 Task: Create a section Analytics Implementation Sprint and in the section, add a milestone Chatbot Integration in the project AgileConnection
Action: Mouse moved to (172, 340)
Screenshot: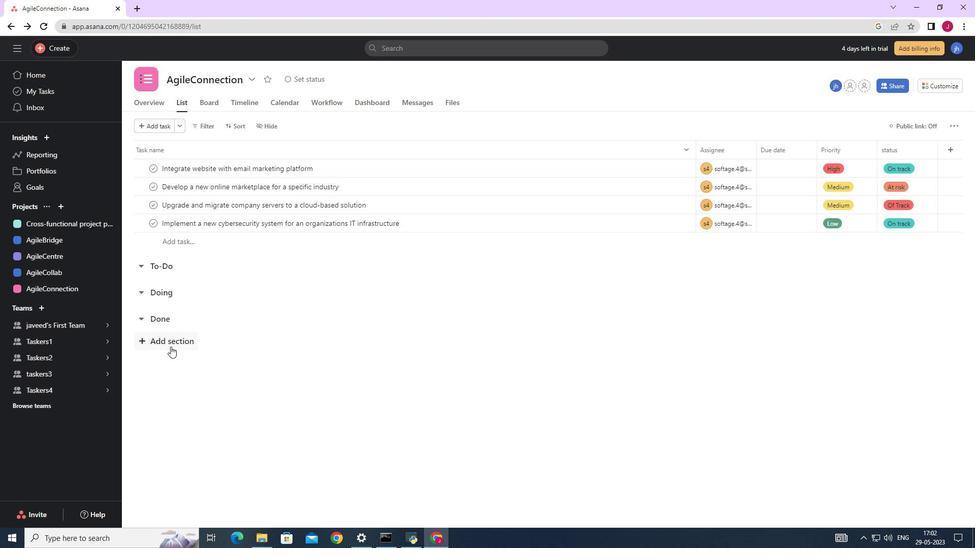 
Action: Mouse pressed left at (172, 340)
Screenshot: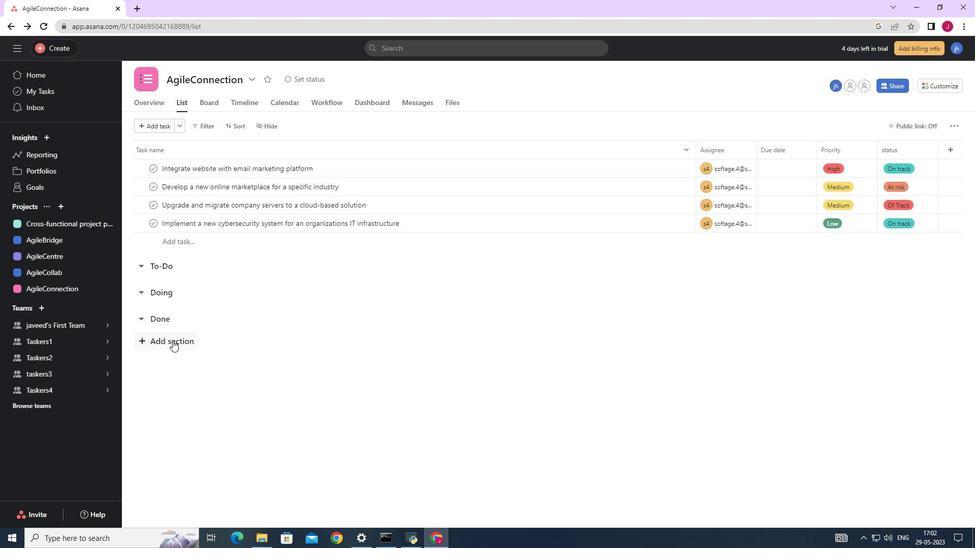 
Action: Mouse moved to (294, 203)
Screenshot: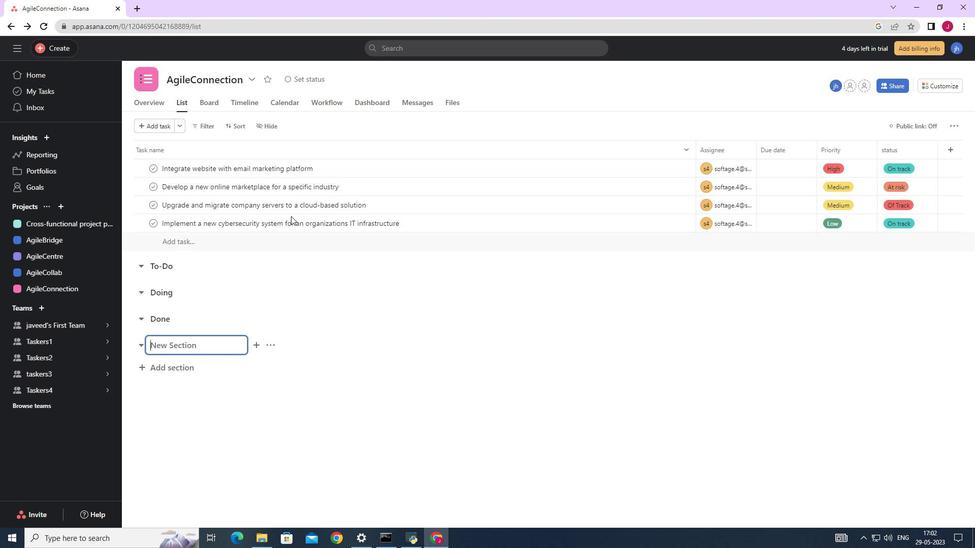 
Action: Key pressed <Key.caps_lock>A<Key.caps_lock>nalytics<Key.space><Key.caps_lock>I<Key.caps_lock>mplementation<Key.space><Key.caps_lock>S<Key.caps_lock>print<Key.space><Key.enter>
Screenshot: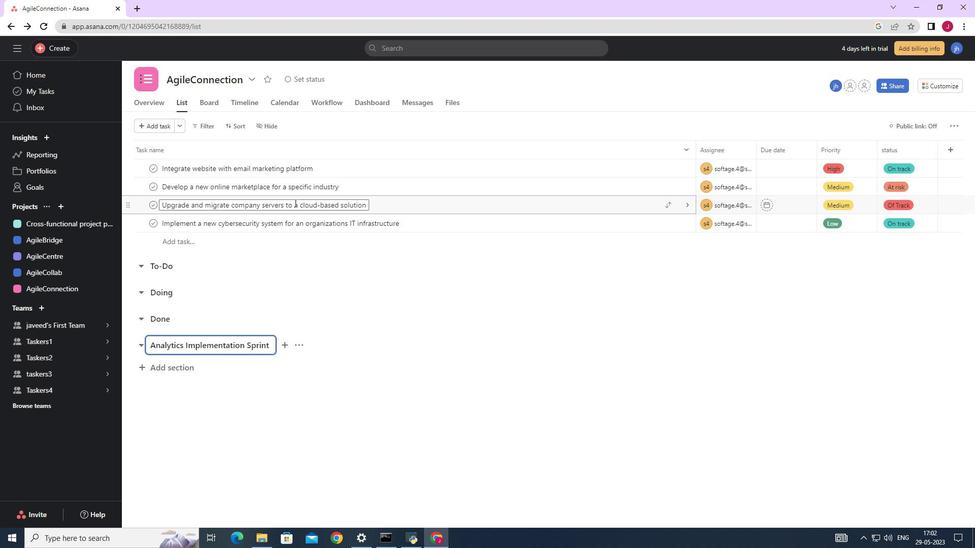 
Action: Mouse moved to (212, 344)
Screenshot: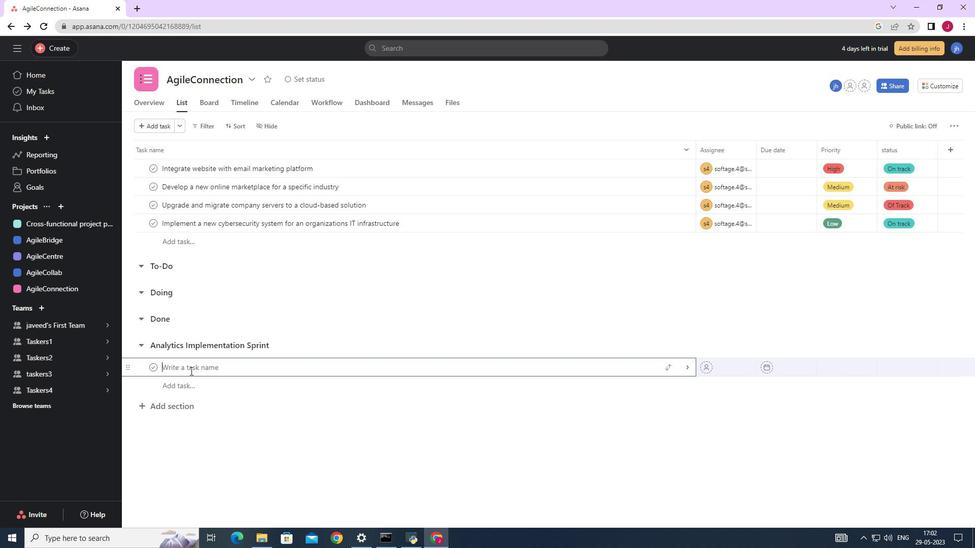 
Action: Key pressed <Key.caps_lock>C<Key.caps_lock>hatbot<Key.space><Key.caps_lock>I<Key.caps_lock>ntegration
Screenshot: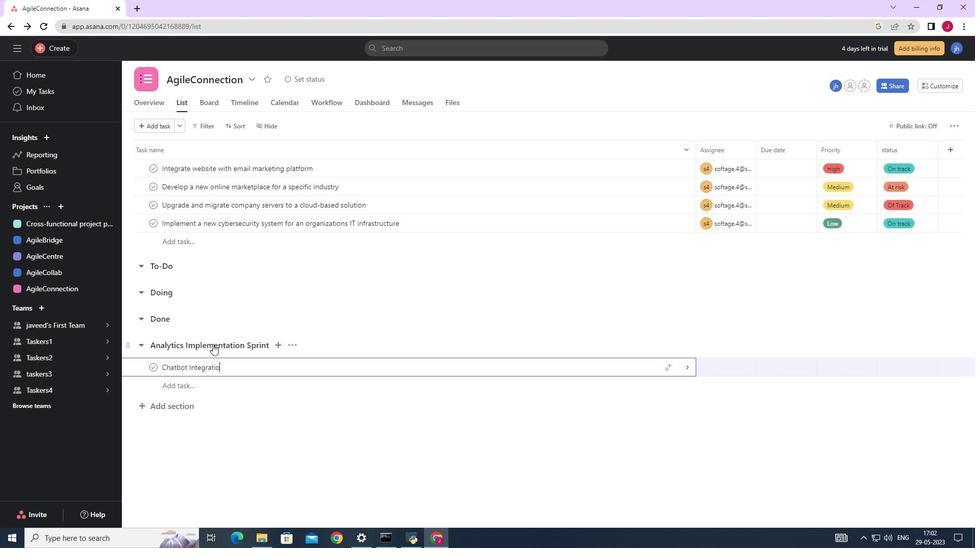 
Action: Mouse moved to (689, 368)
Screenshot: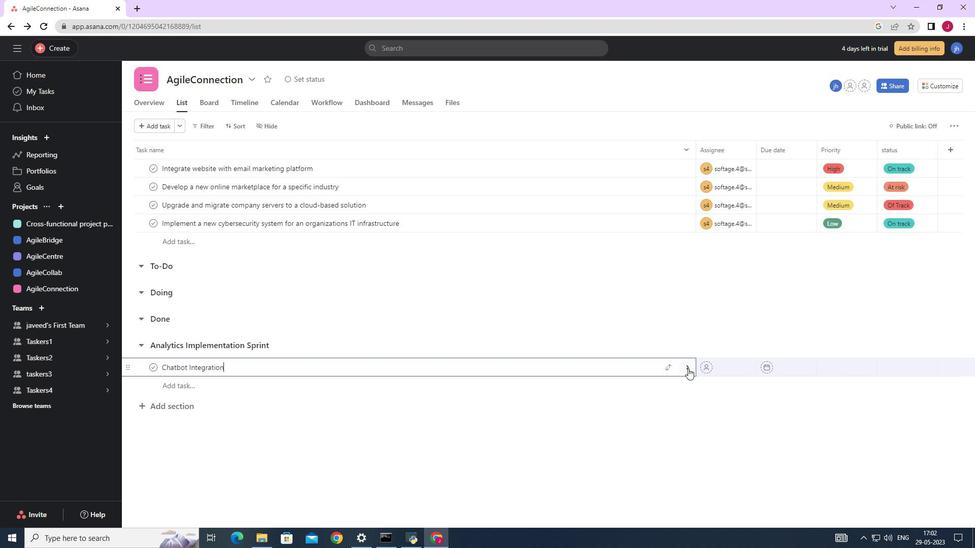 
Action: Mouse pressed left at (689, 368)
Screenshot: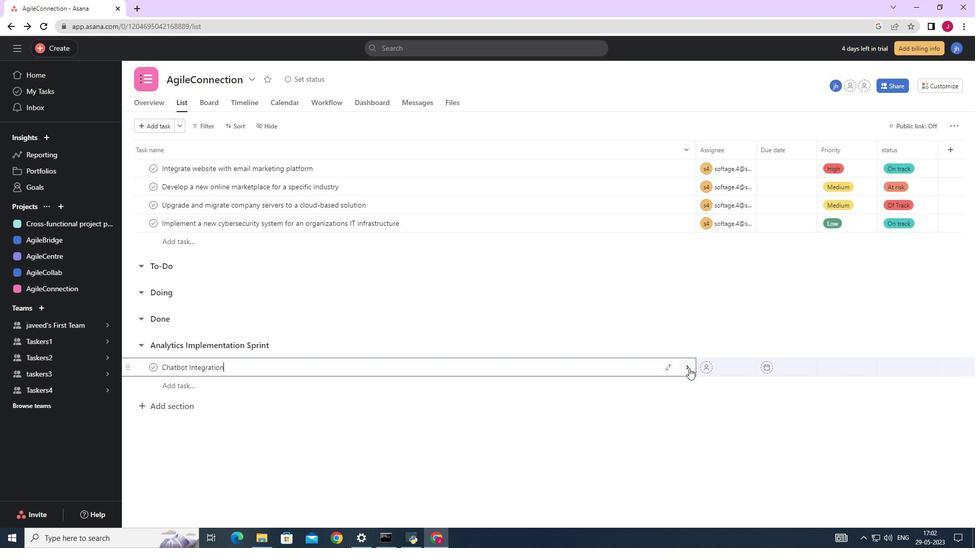 
Action: Mouse moved to (930, 124)
Screenshot: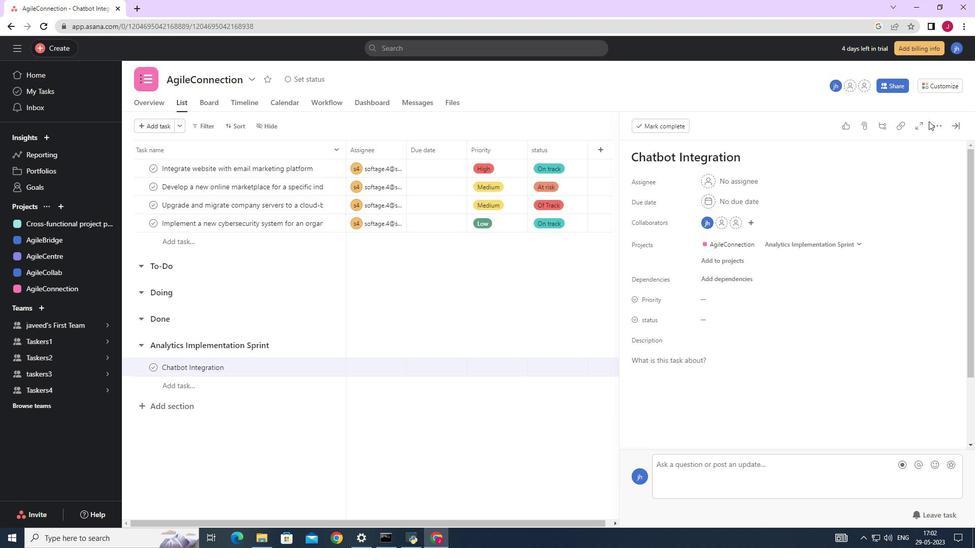
Action: Mouse pressed left at (930, 124)
Screenshot: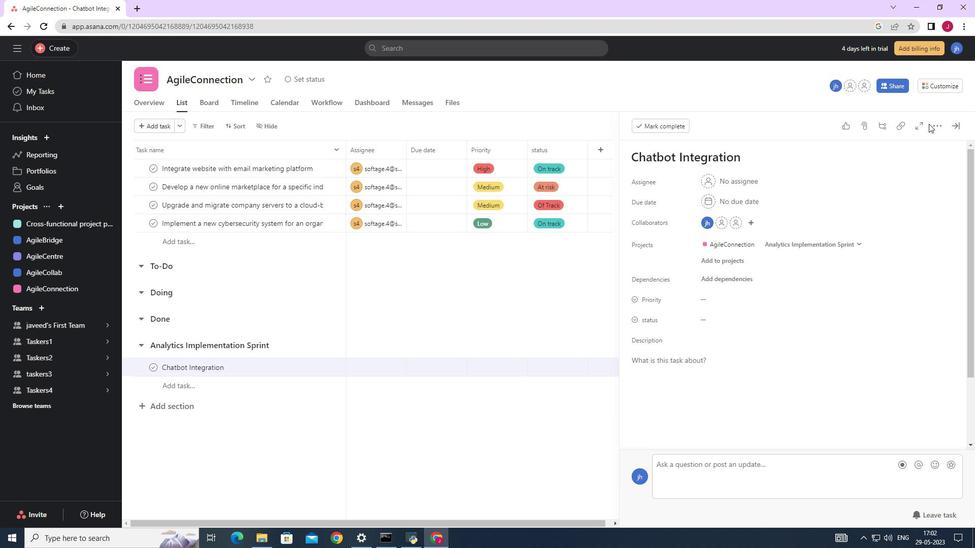 
Action: Mouse moved to (852, 164)
Screenshot: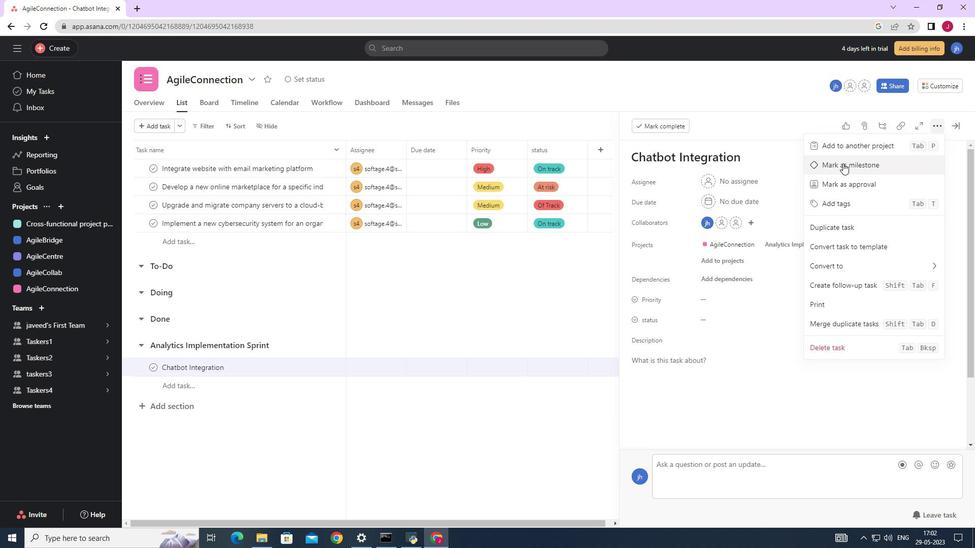 
Action: Mouse pressed left at (852, 164)
Screenshot: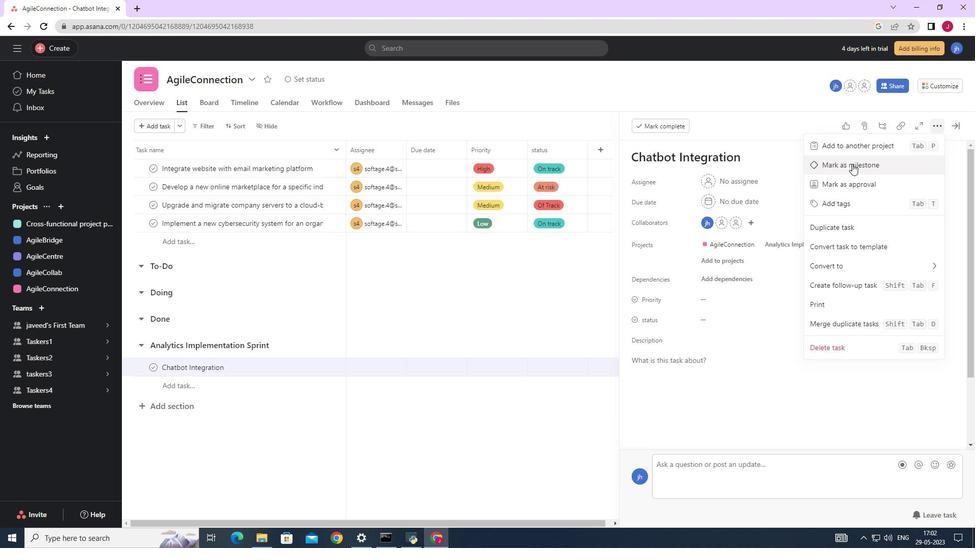 
Action: Mouse moved to (958, 124)
Screenshot: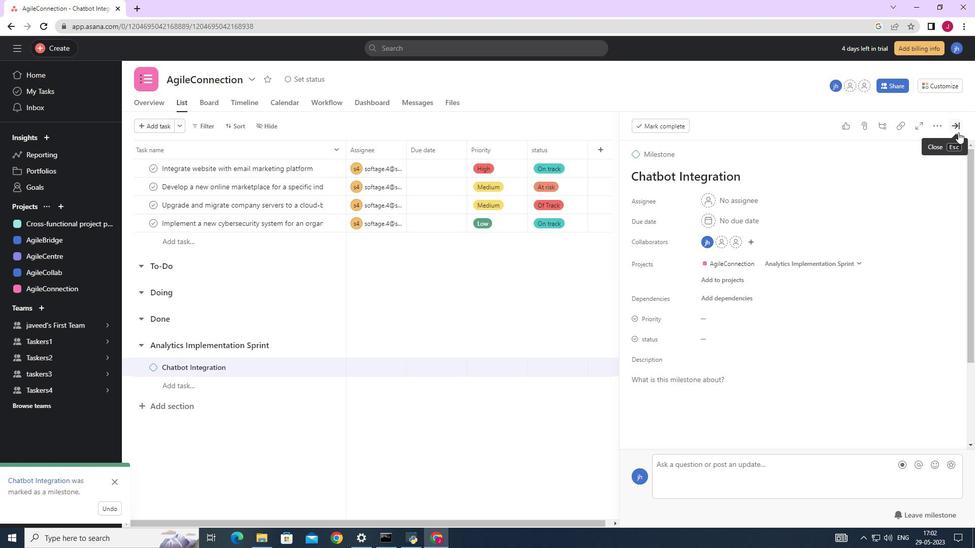 
Action: Mouse pressed left at (958, 124)
Screenshot: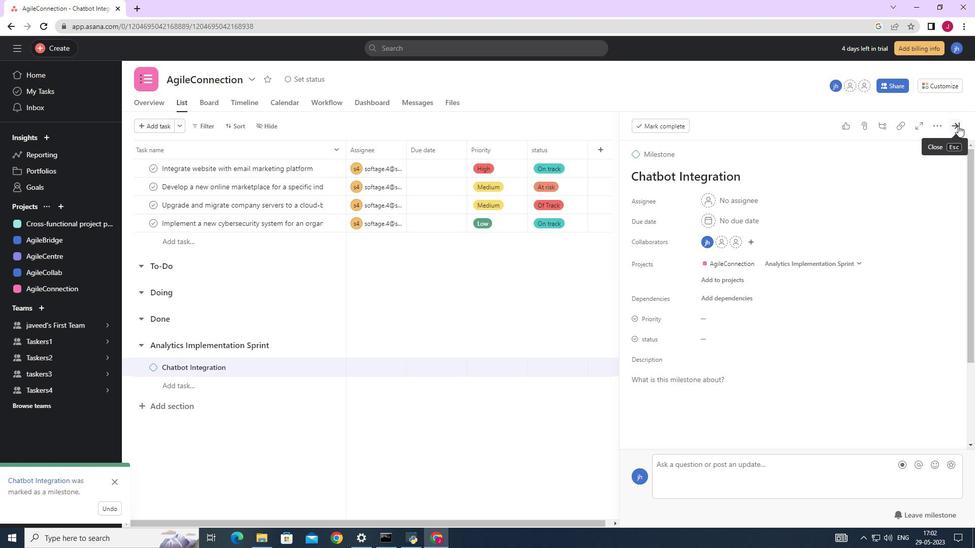 
Action: Mouse moved to (938, 129)
Screenshot: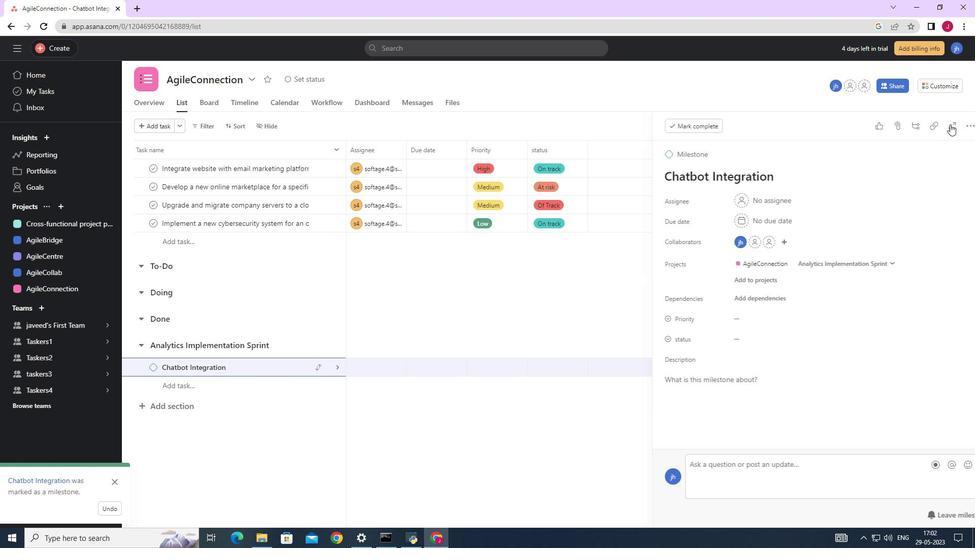 
